 Task: In the  document quality.html Select the first Column and change text color to  'Brown' Apply the command  'Undo' Apply the command  Redo
Action: Mouse moved to (294, 431)
Screenshot: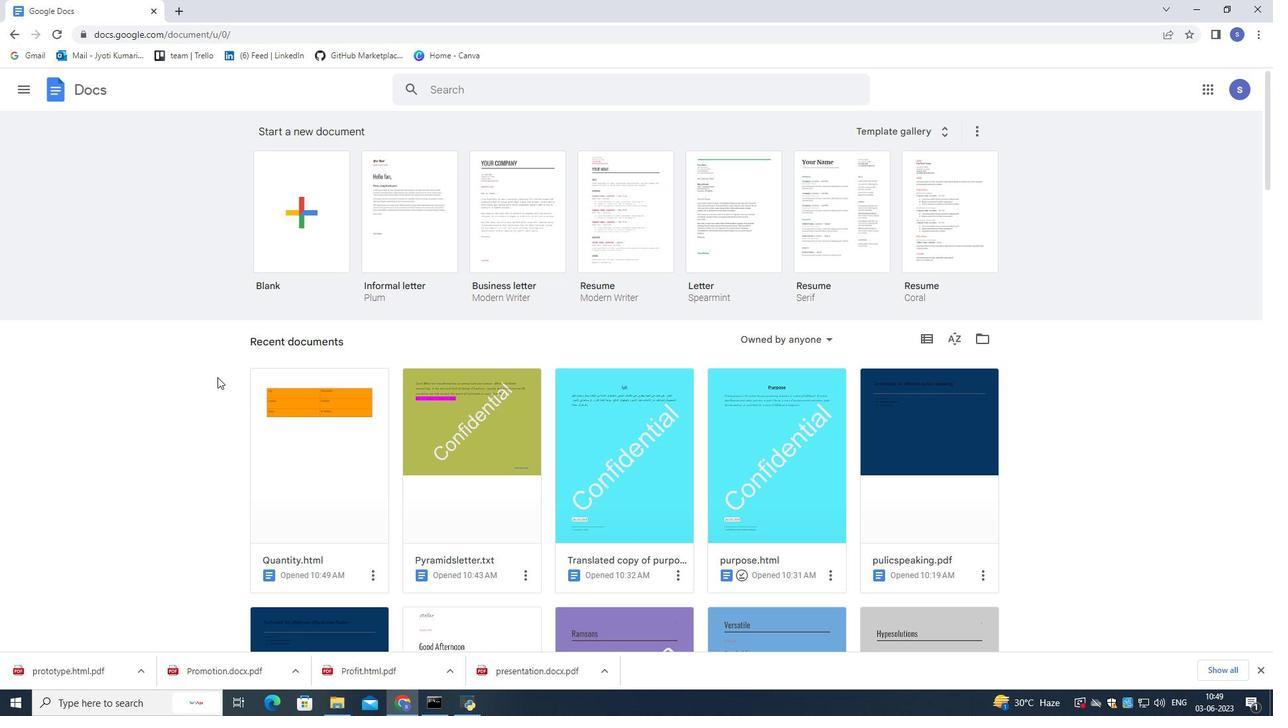 
Action: Mouse pressed left at (294, 431)
Screenshot: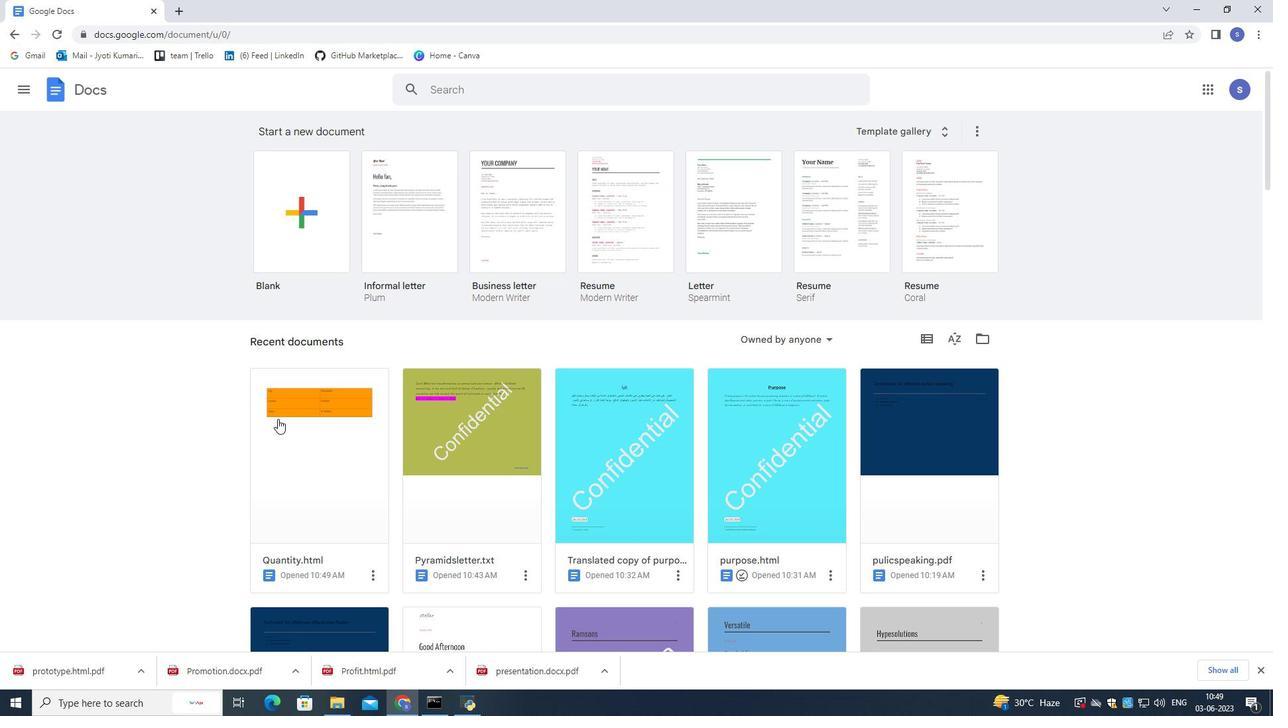 
Action: Mouse moved to (295, 431)
Screenshot: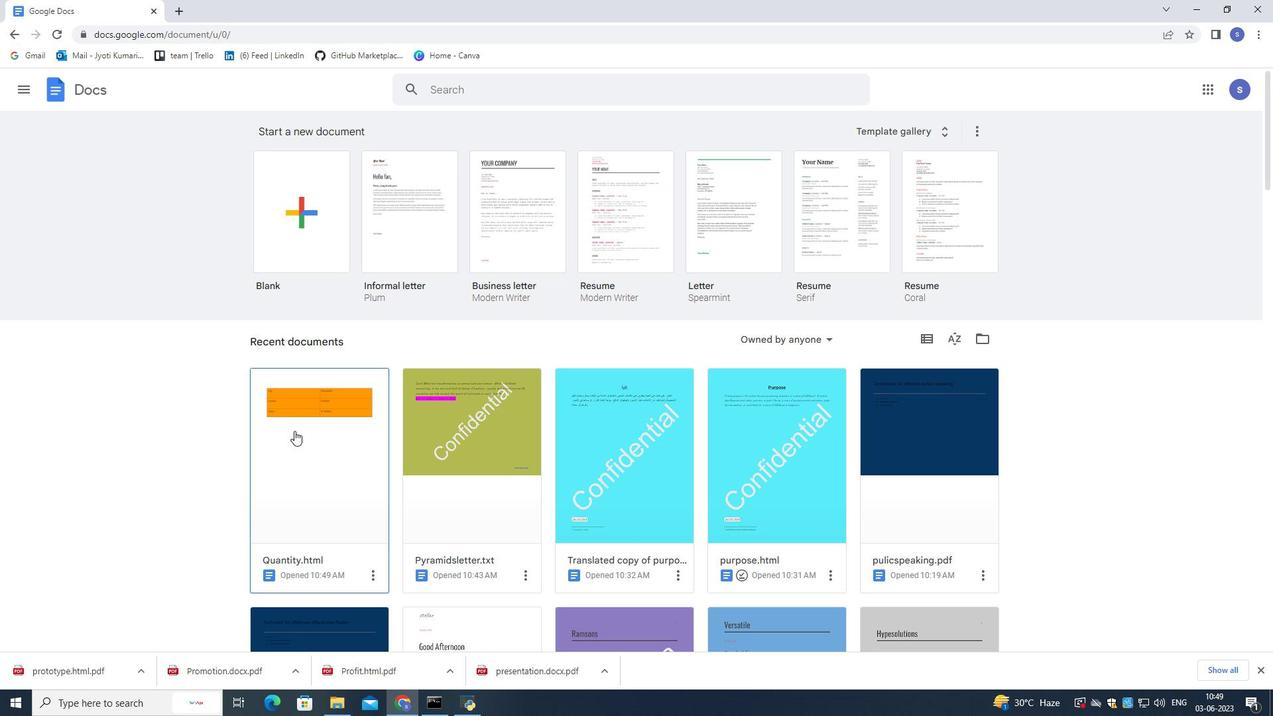 
Action: Mouse pressed left at (295, 431)
Screenshot: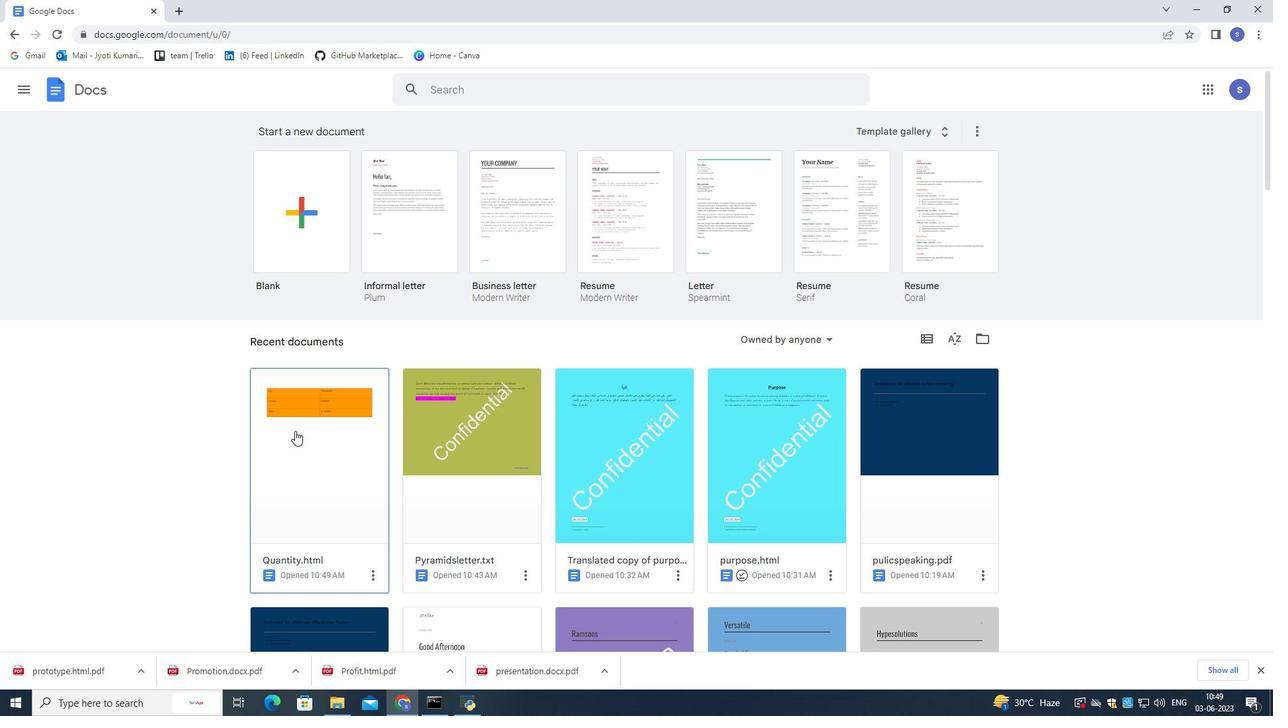 
Action: Mouse moved to (571, 329)
Screenshot: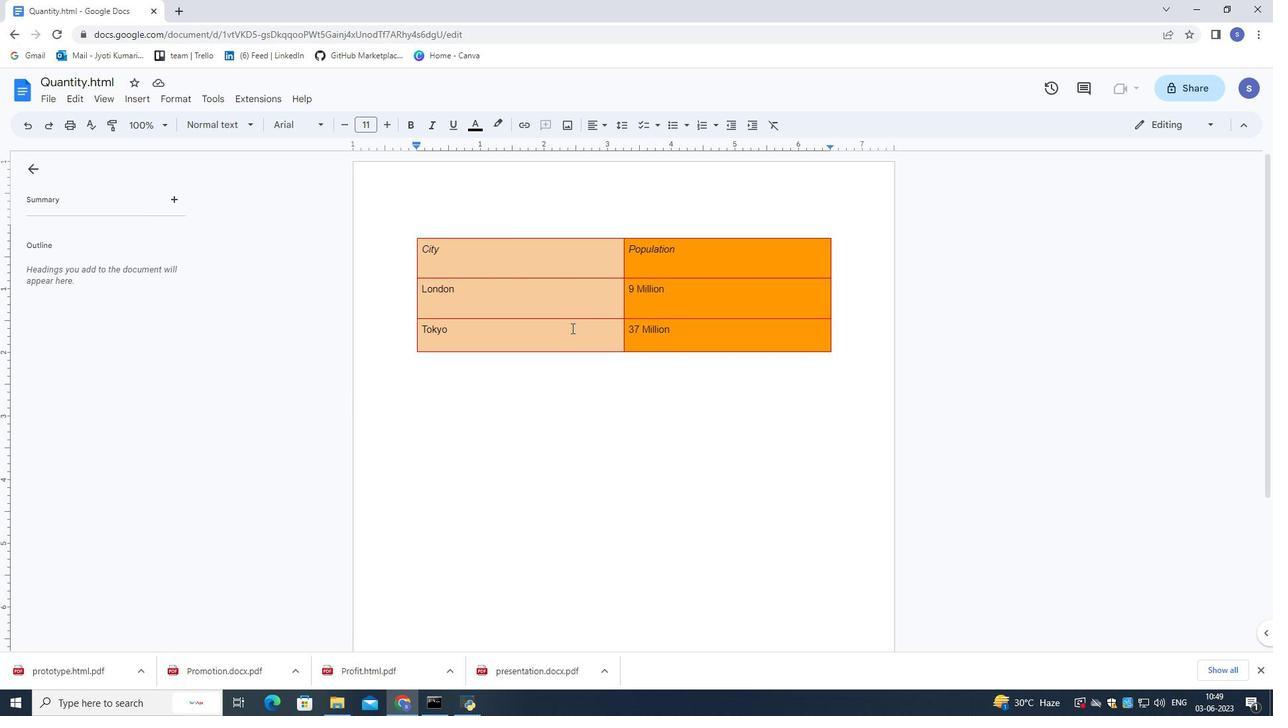 
Action: Mouse pressed left at (571, 329)
Screenshot: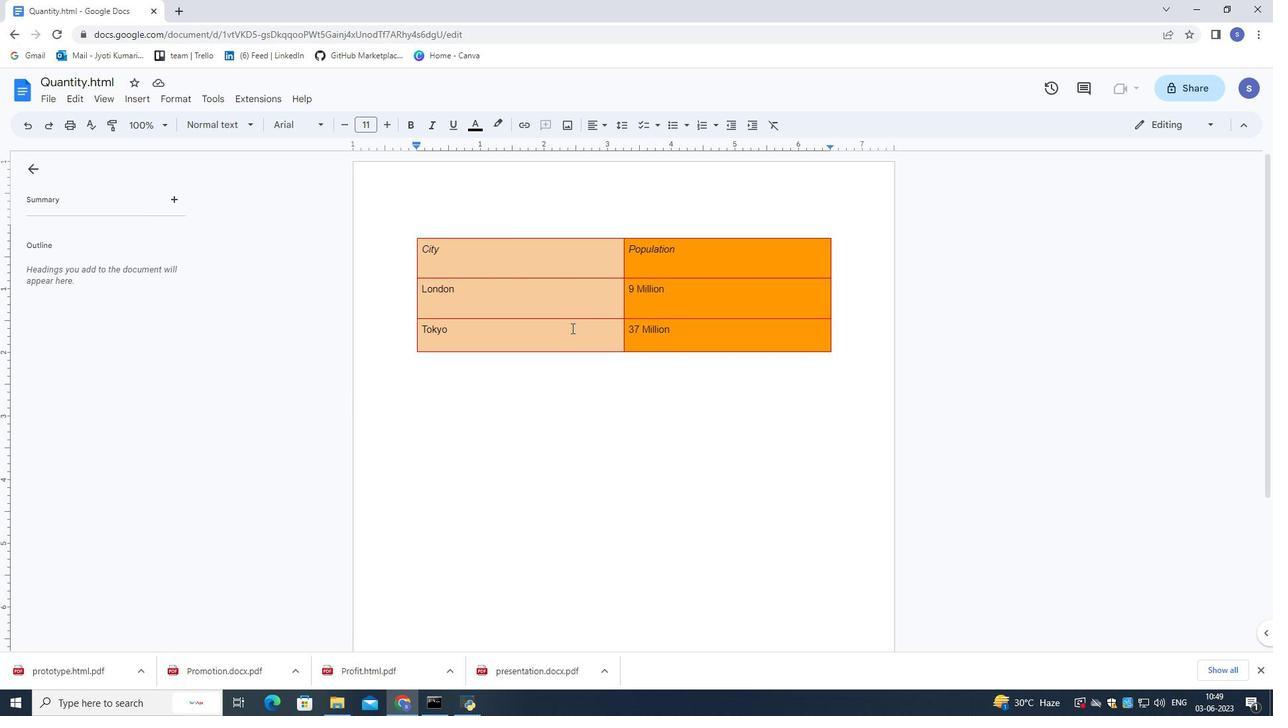 
Action: Mouse moved to (552, 331)
Screenshot: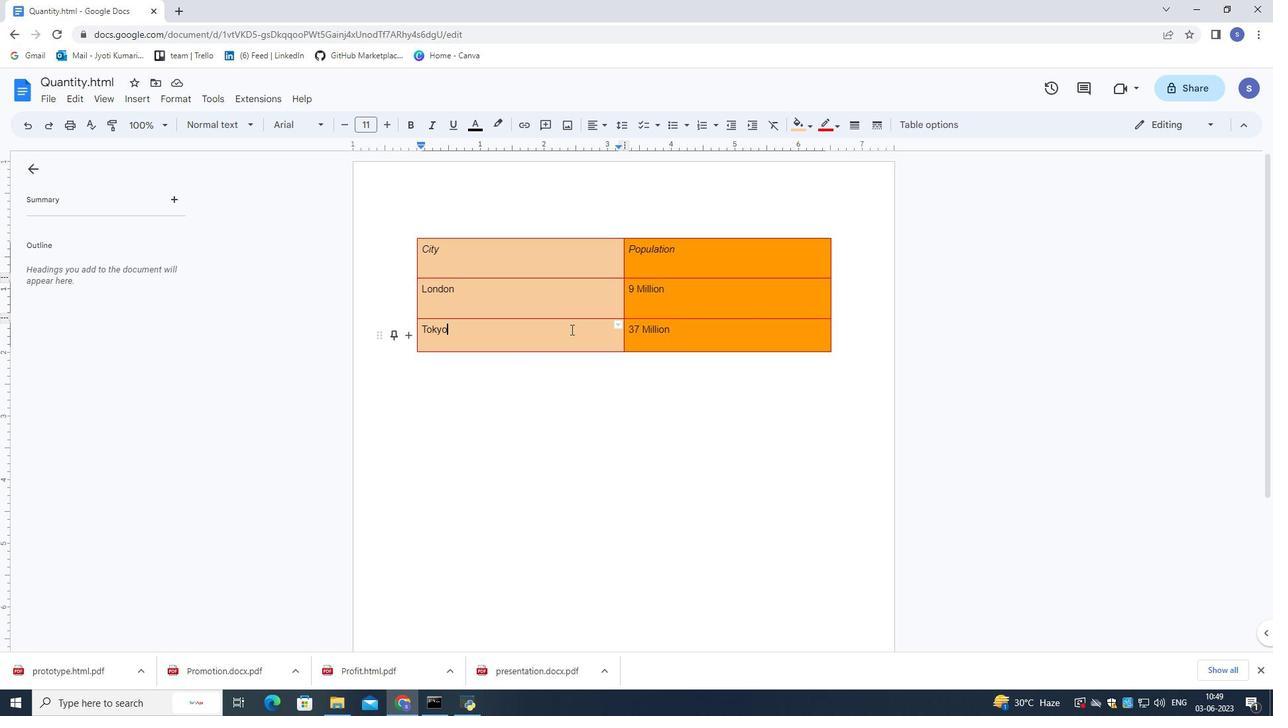 
Action: Mouse pressed left at (552, 331)
Screenshot: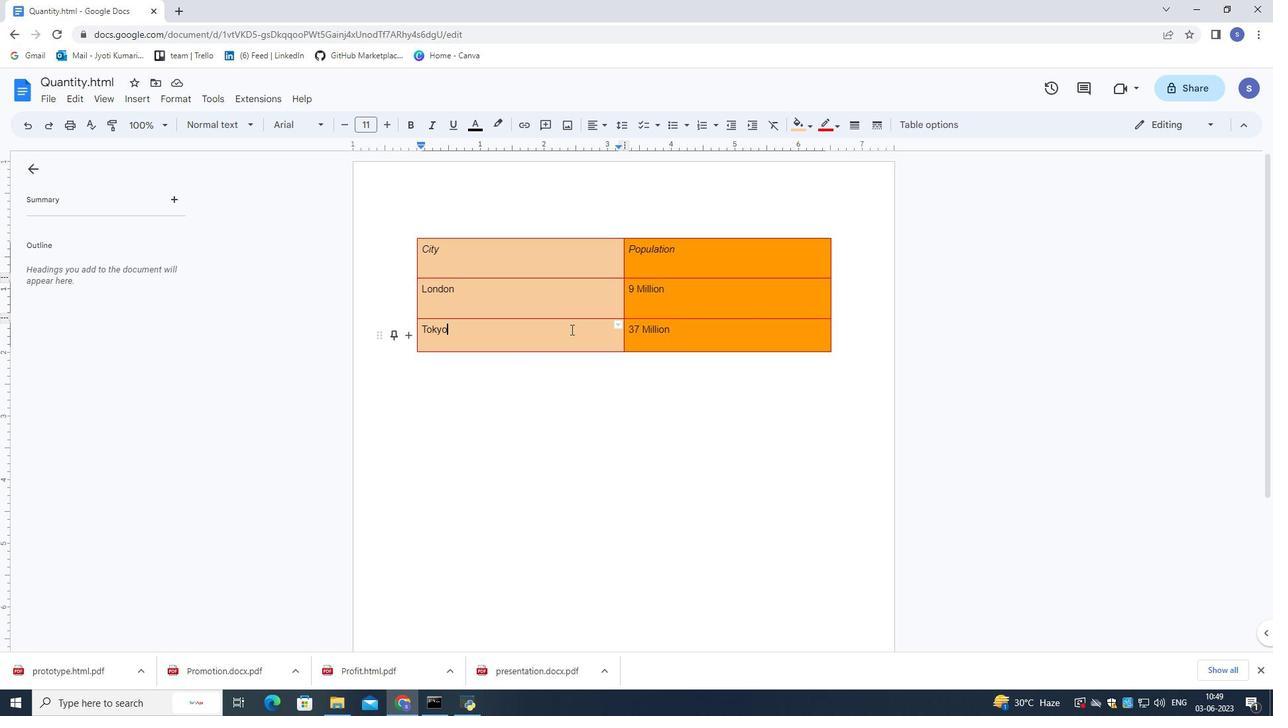 
Action: Mouse moved to (473, 131)
Screenshot: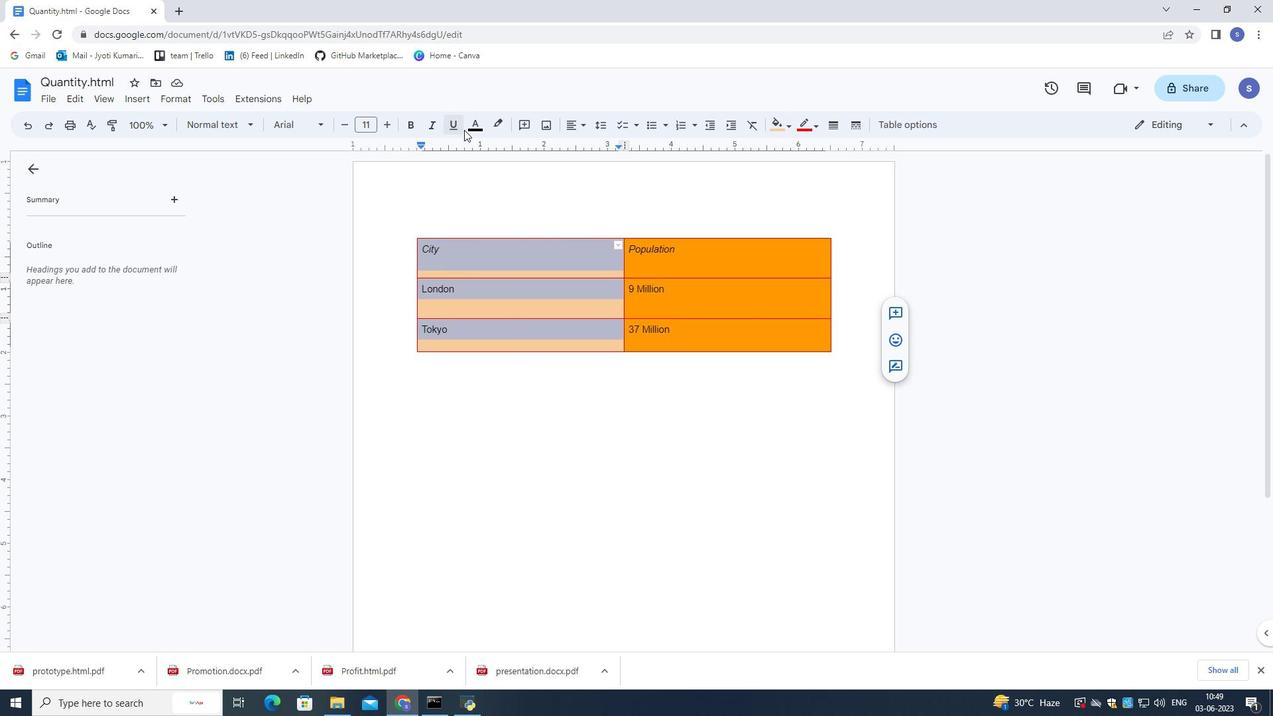 
Action: Mouse pressed left at (473, 131)
Screenshot: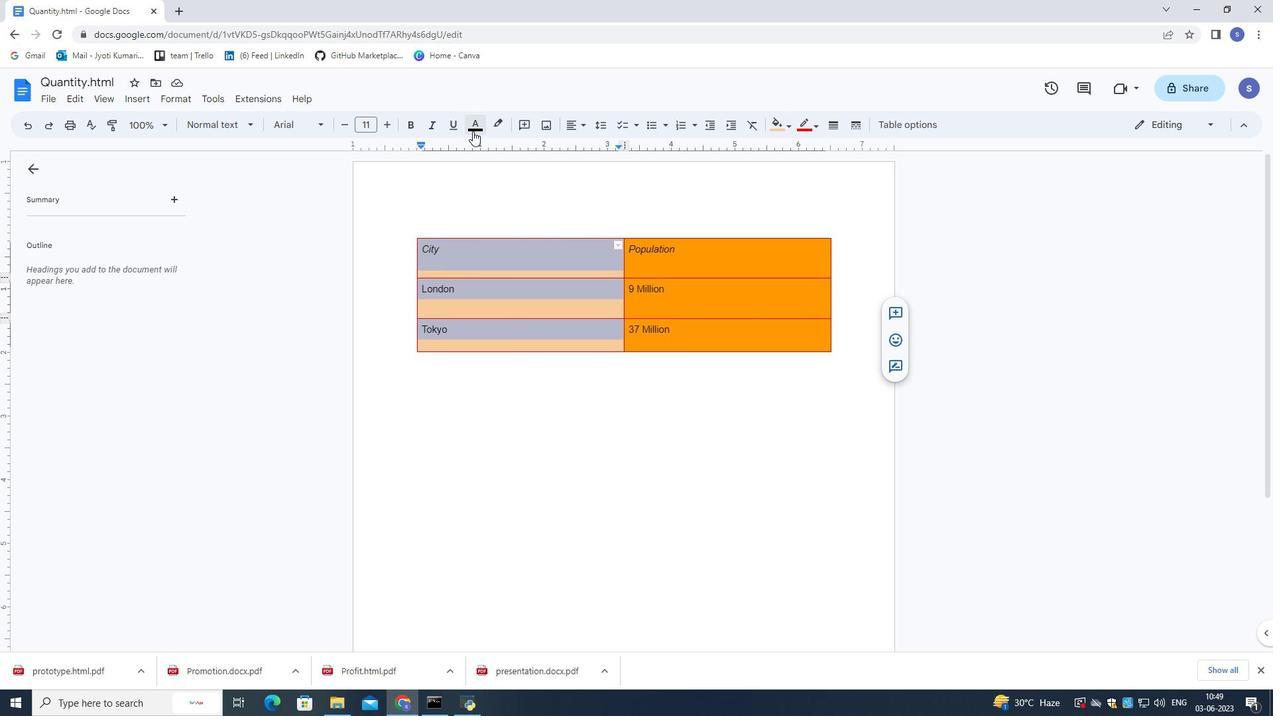
Action: Mouse moved to (508, 265)
Screenshot: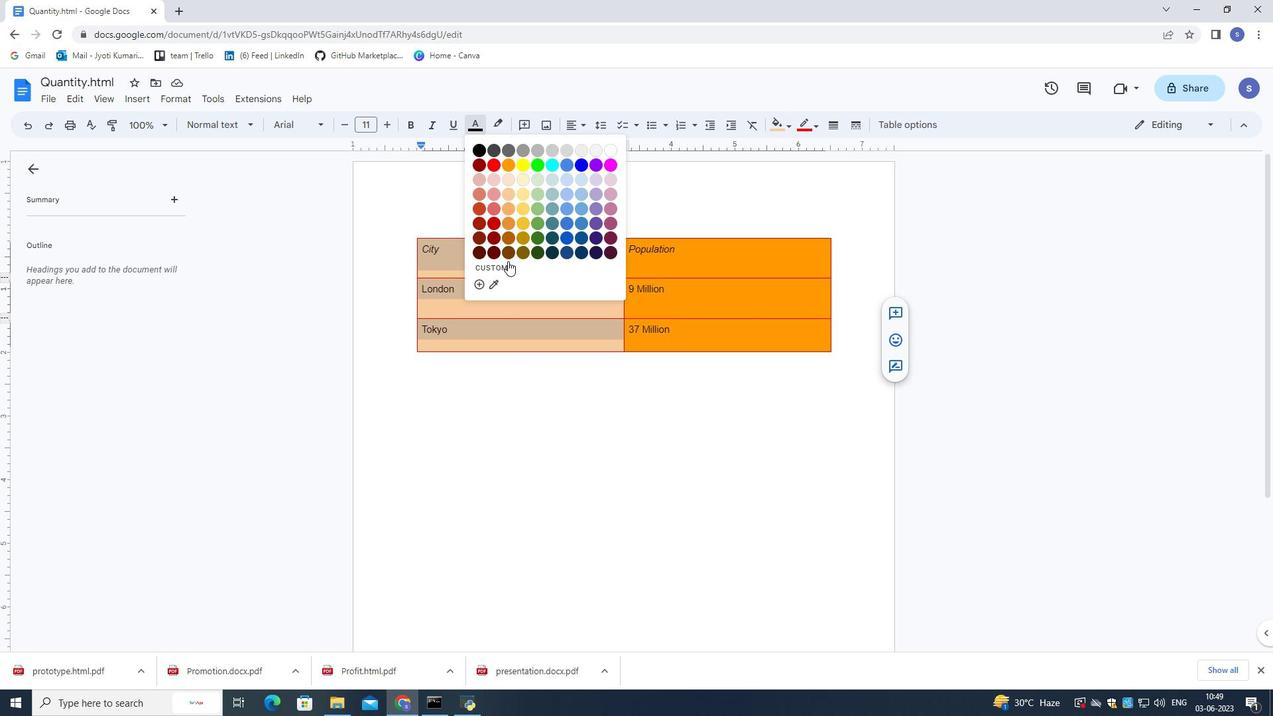 
Action: Mouse pressed left at (508, 265)
Screenshot: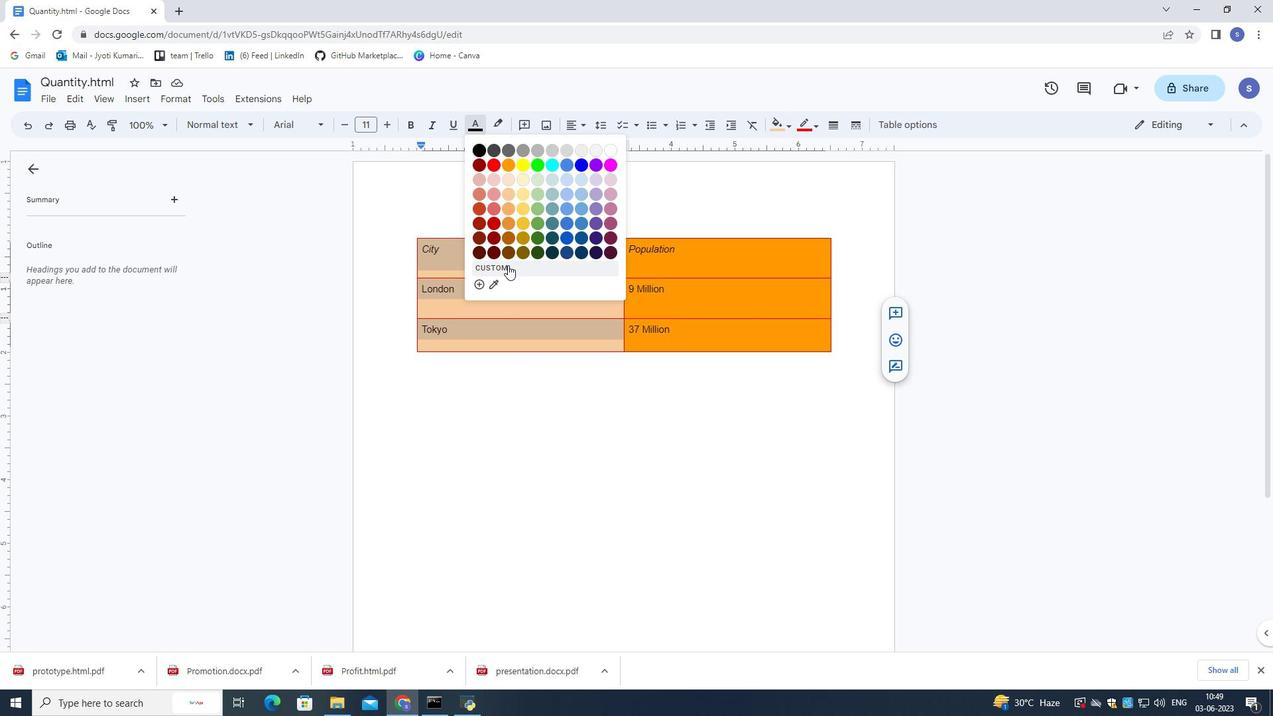 
Action: Mouse moved to (647, 372)
Screenshot: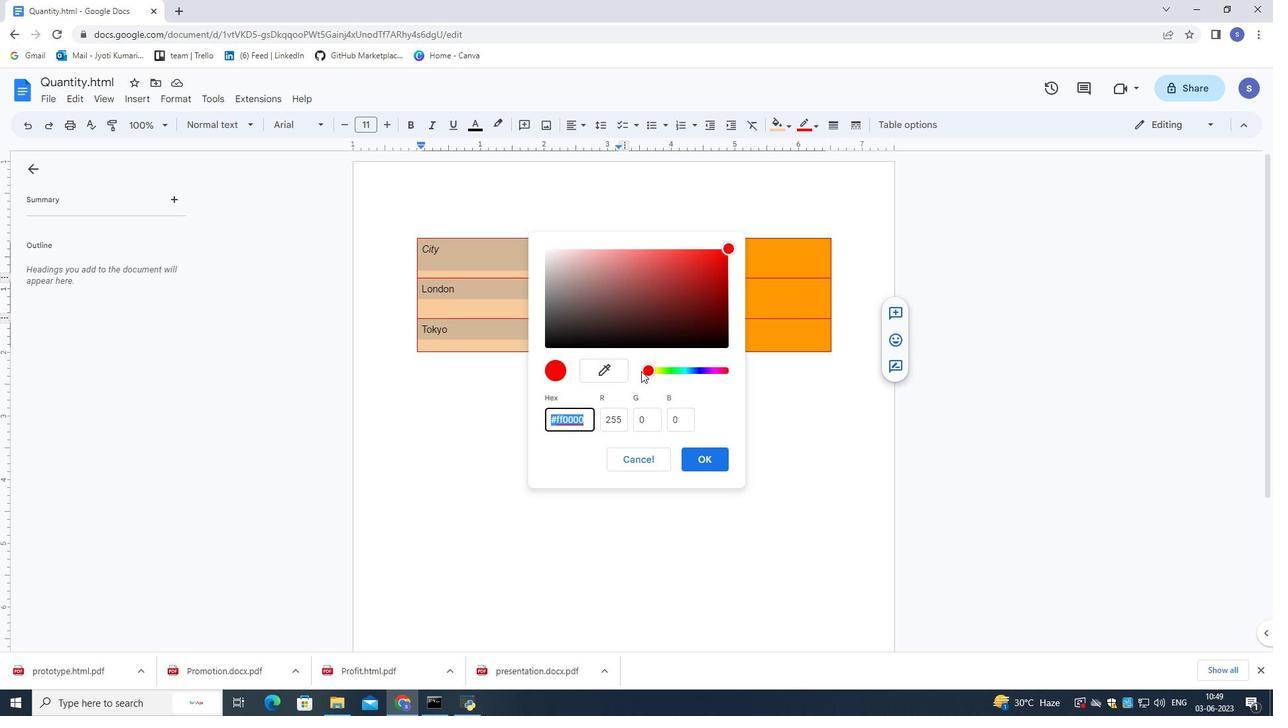 
Action: Mouse pressed left at (647, 372)
Screenshot: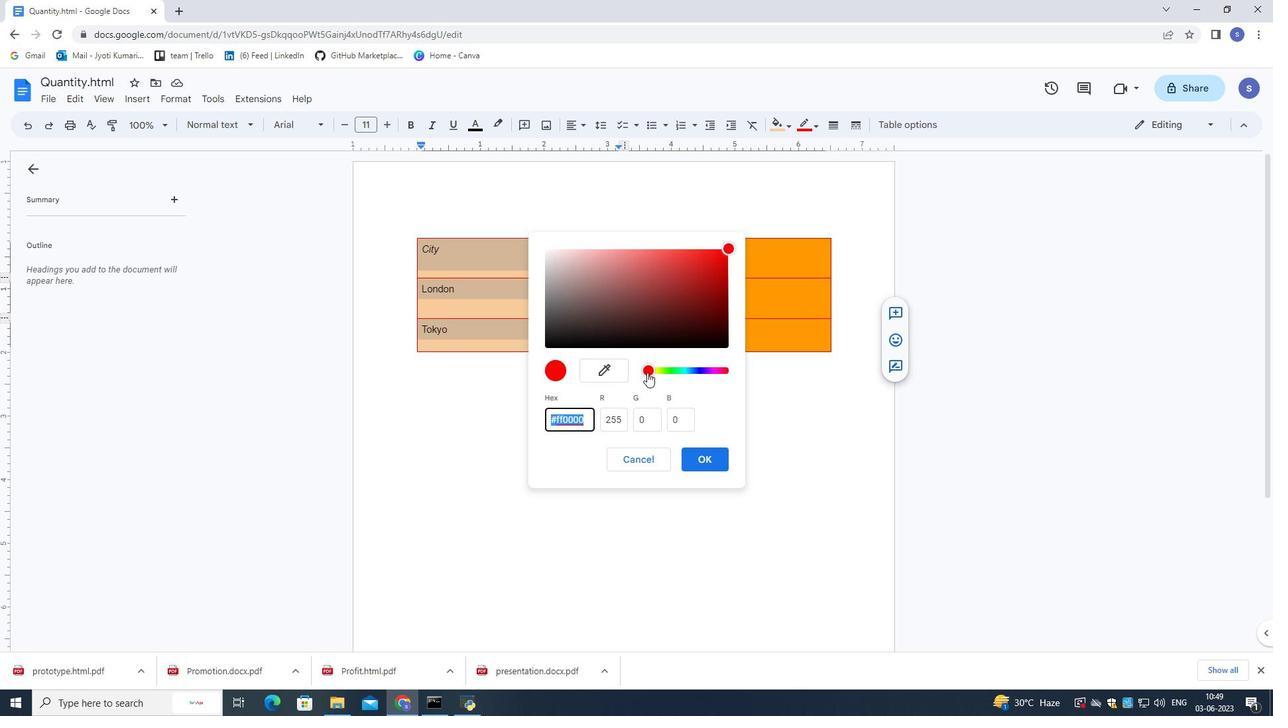 
Action: Mouse moved to (706, 268)
Screenshot: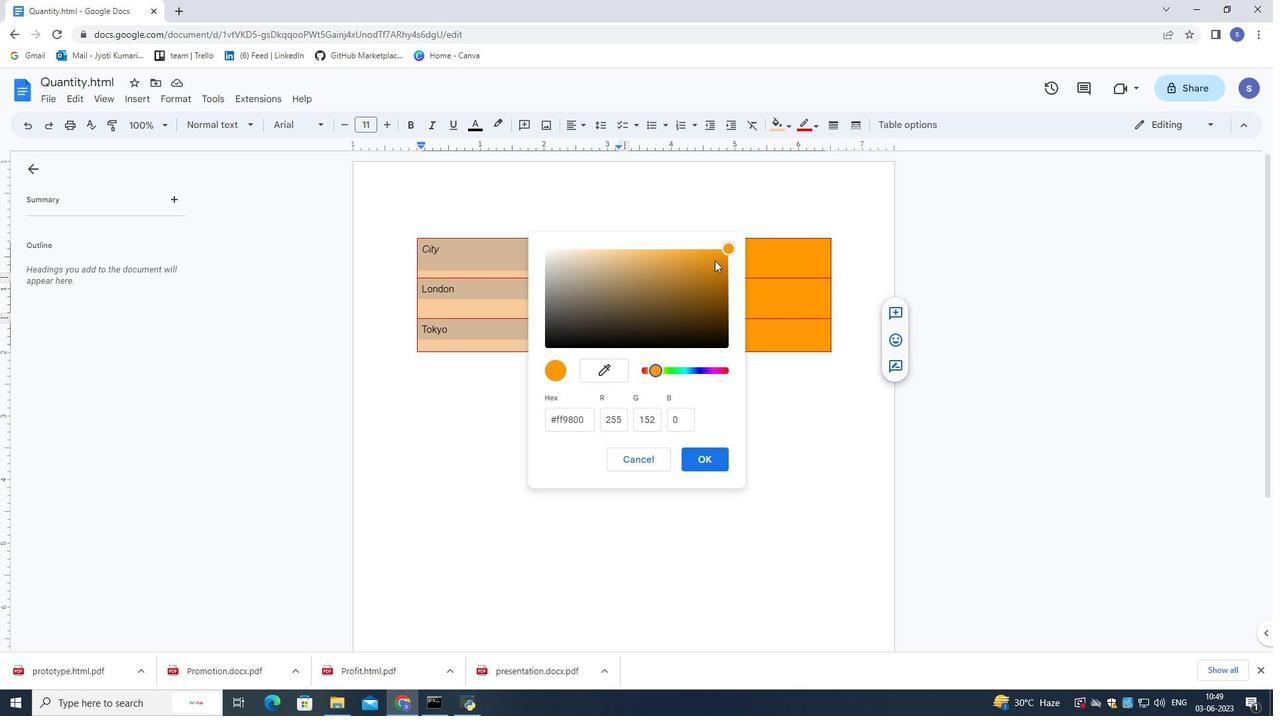 
Action: Mouse pressed left at (706, 268)
Screenshot: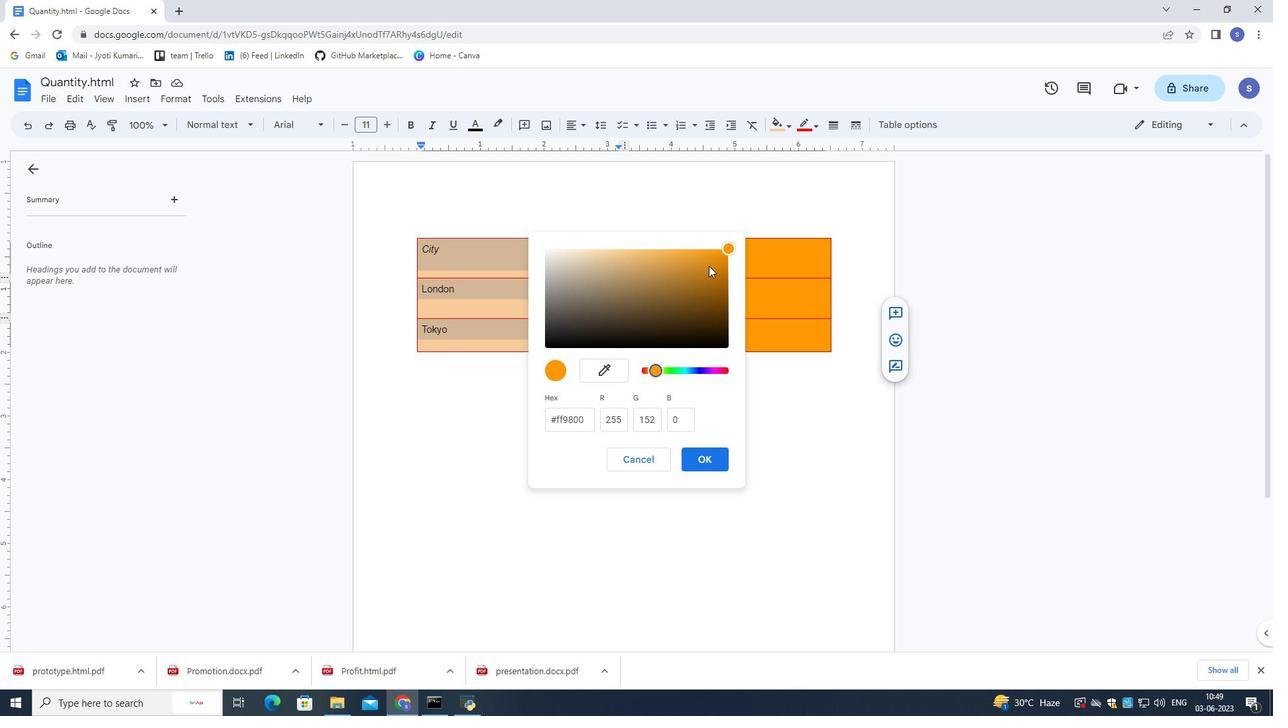 
Action: Mouse moved to (713, 455)
Screenshot: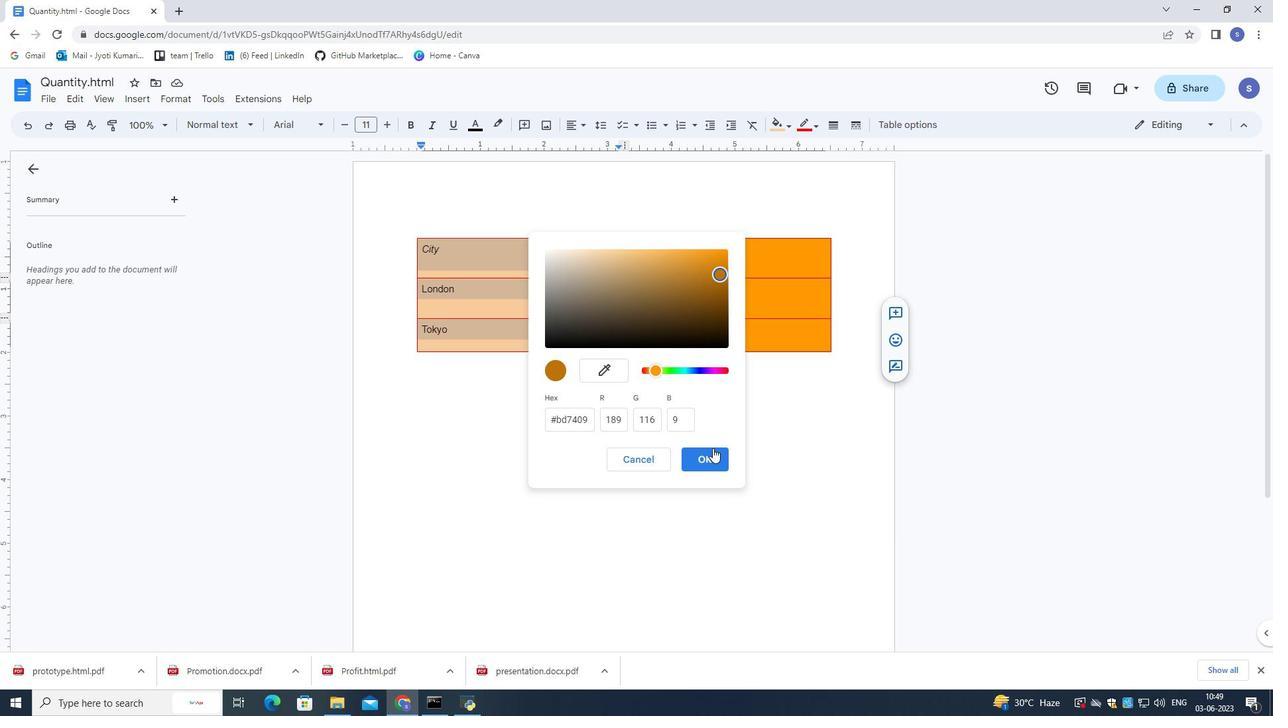 
Action: Mouse pressed left at (713, 455)
Screenshot: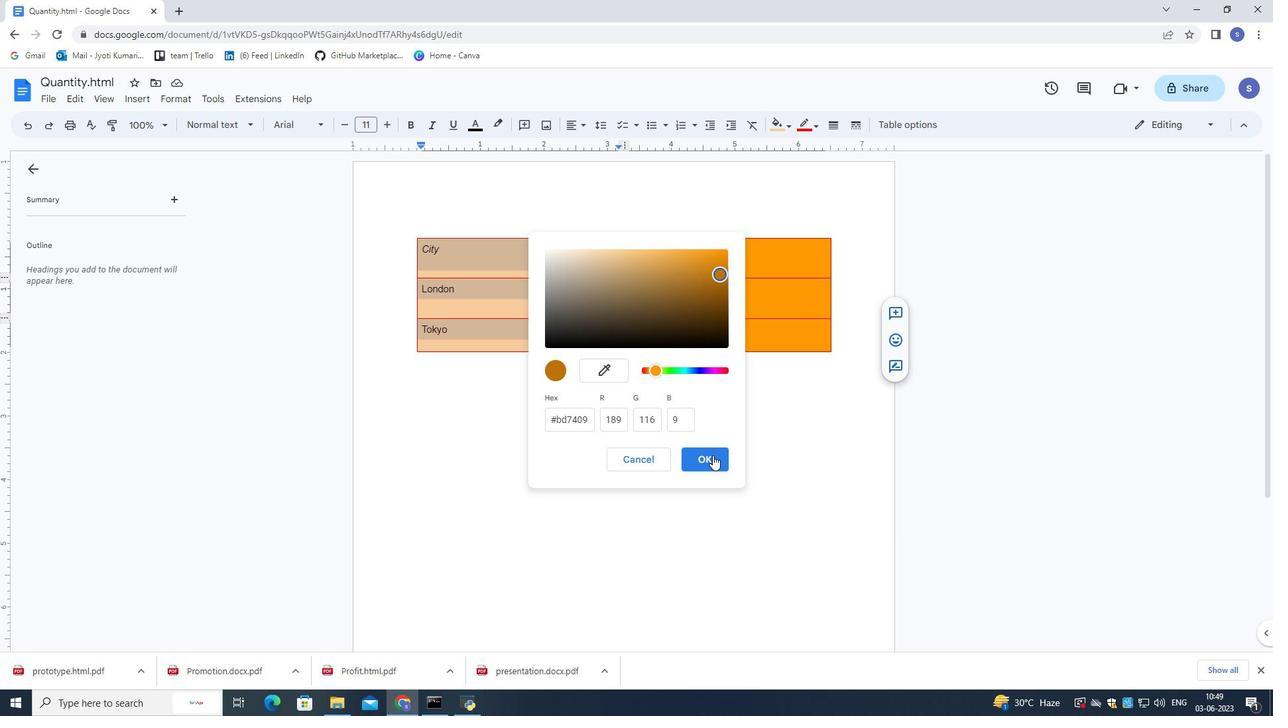 
Action: Mouse moved to (476, 222)
Screenshot: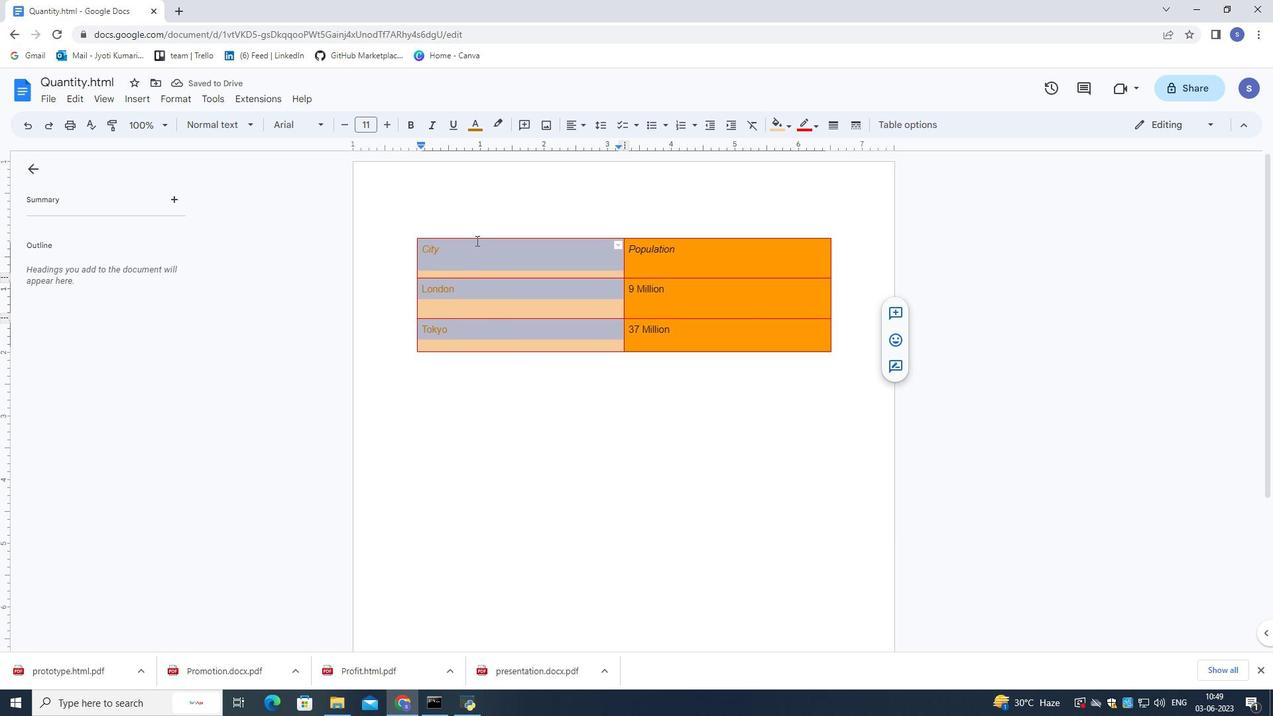 
Action: Mouse pressed left at (476, 222)
Screenshot: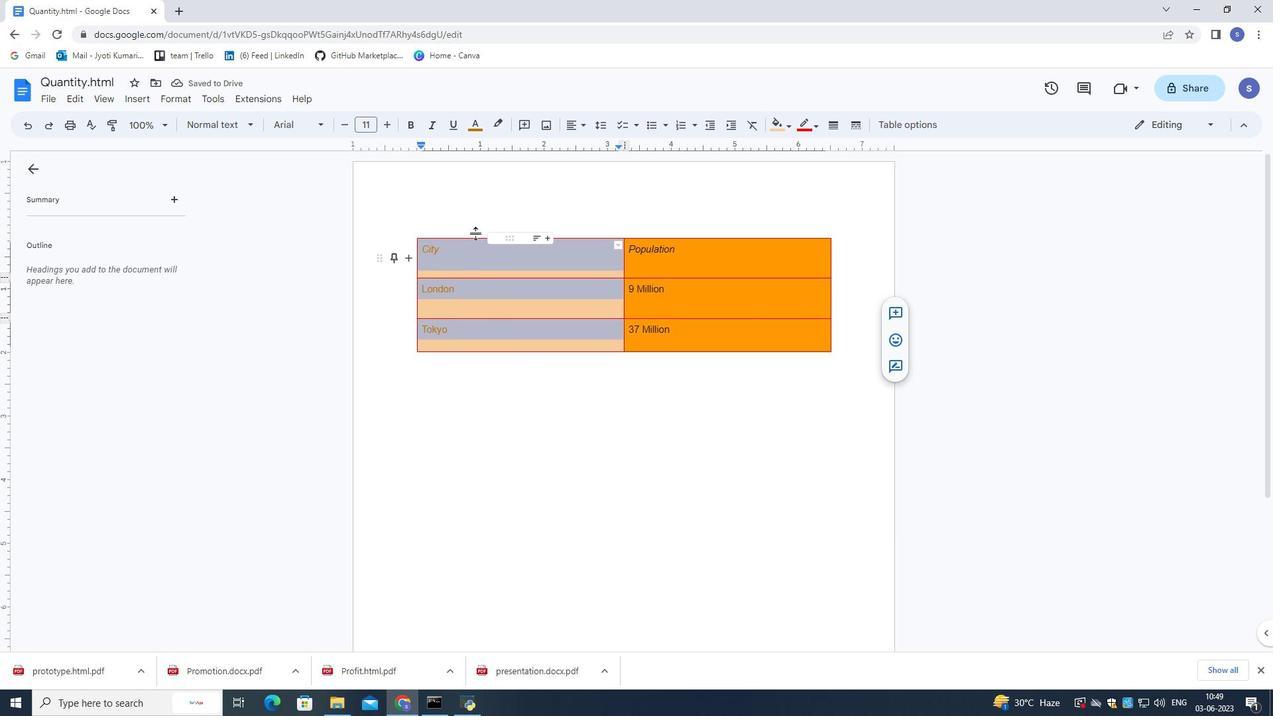 
Action: Mouse moved to (72, 96)
Screenshot: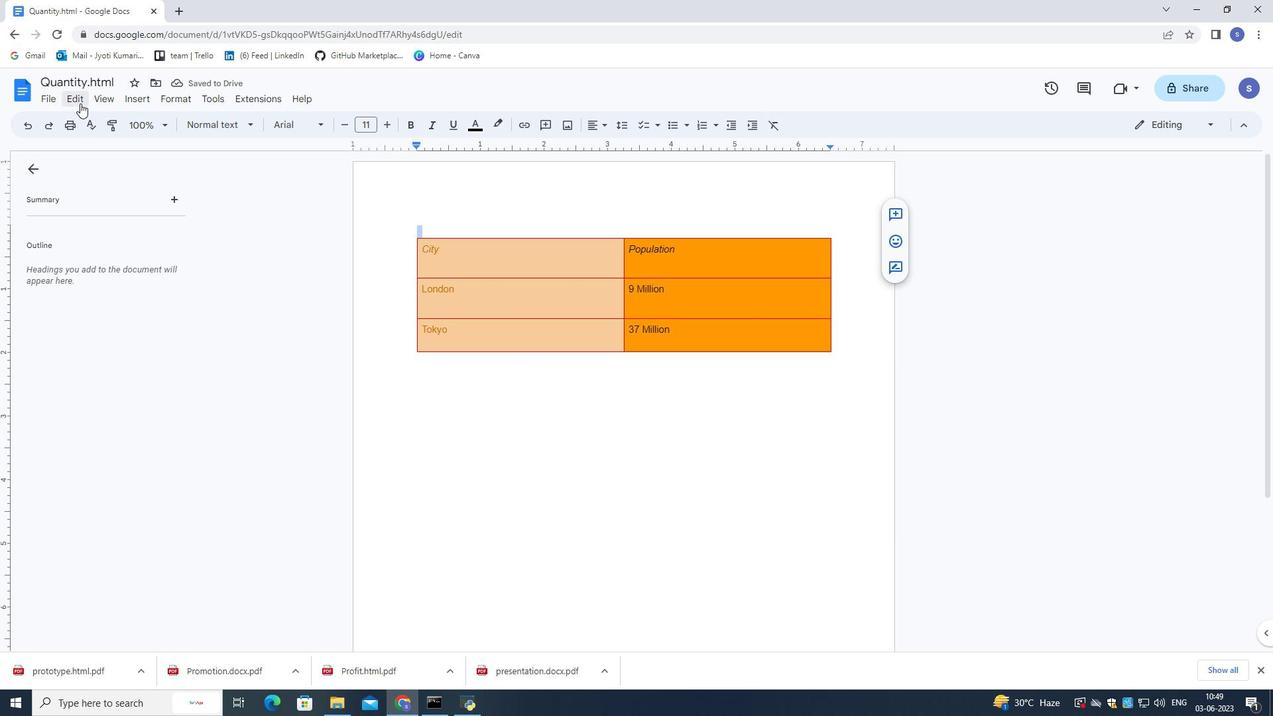 
Action: Mouse pressed left at (72, 96)
Screenshot: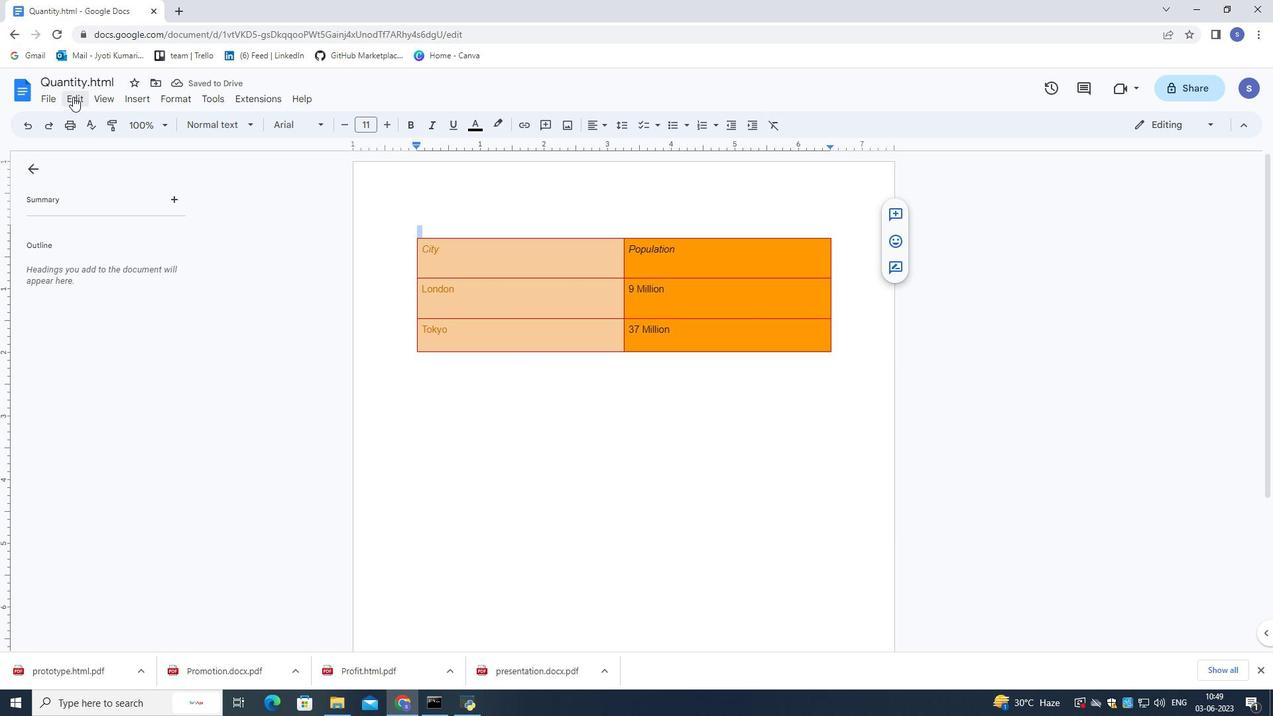 
Action: Mouse moved to (82, 124)
Screenshot: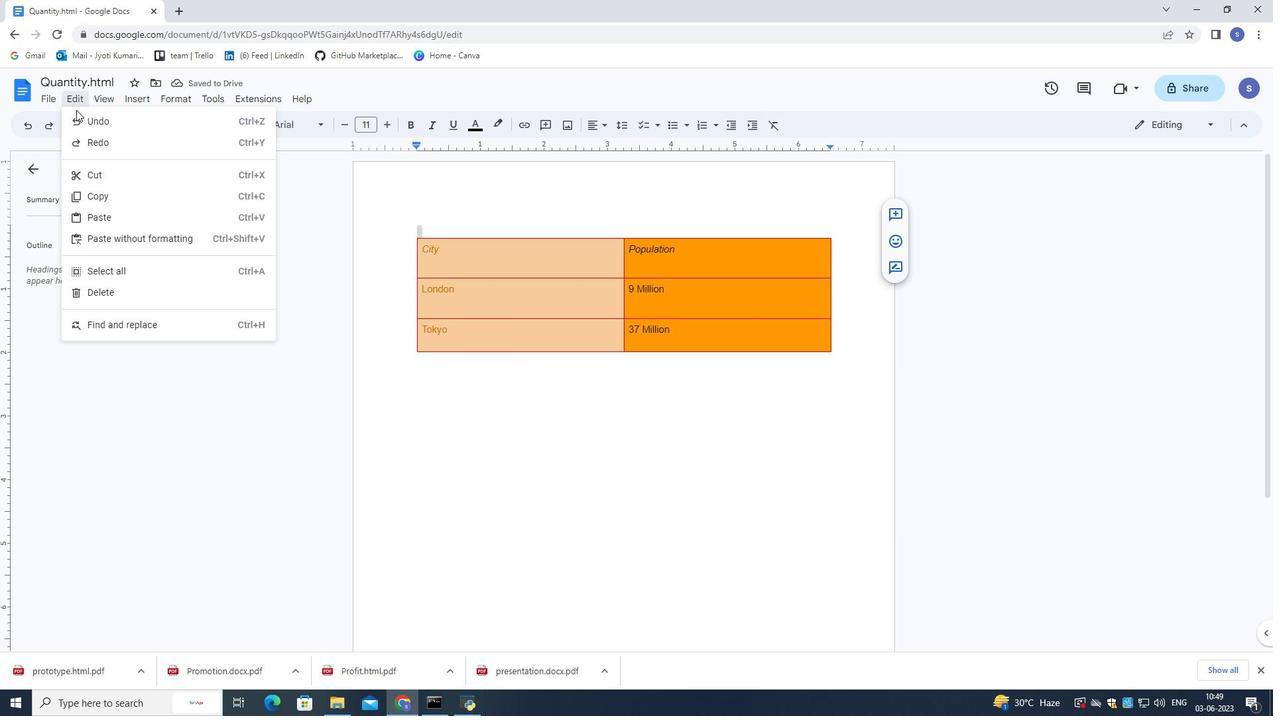 
Action: Mouse pressed left at (82, 124)
Screenshot: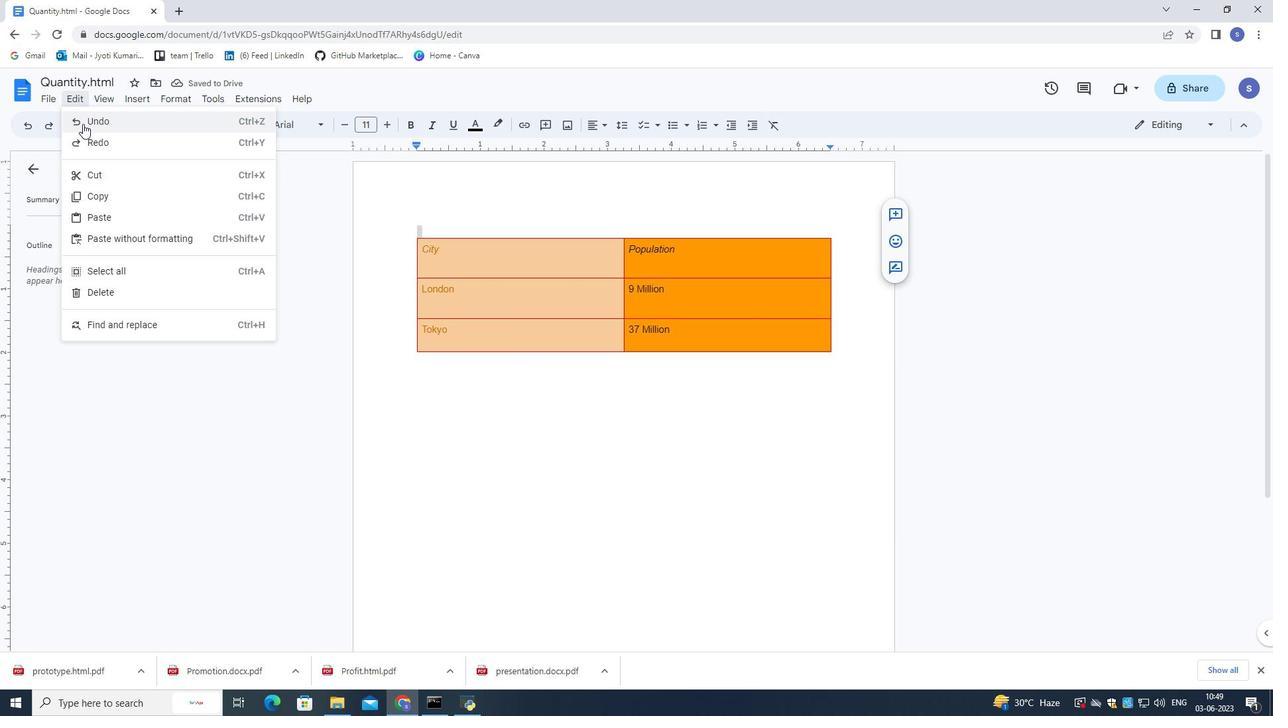 
Action: Mouse moved to (383, 191)
Screenshot: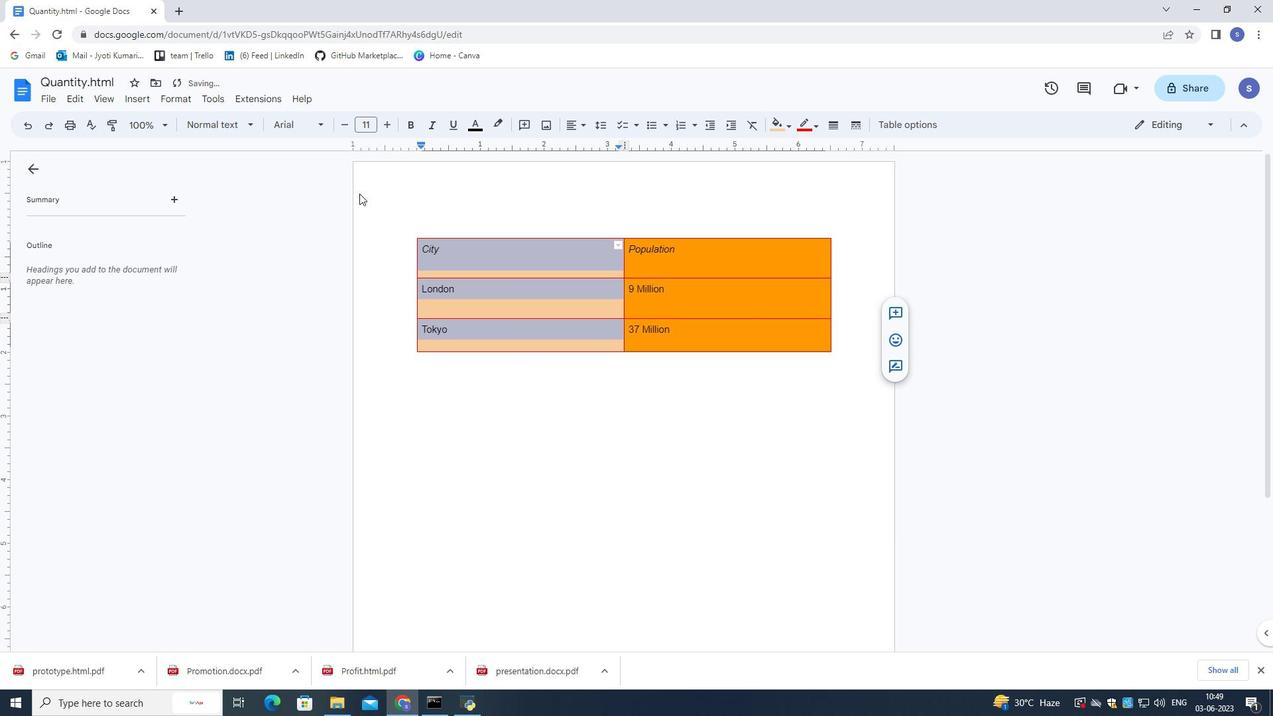 
Action: Mouse pressed left at (383, 191)
Screenshot: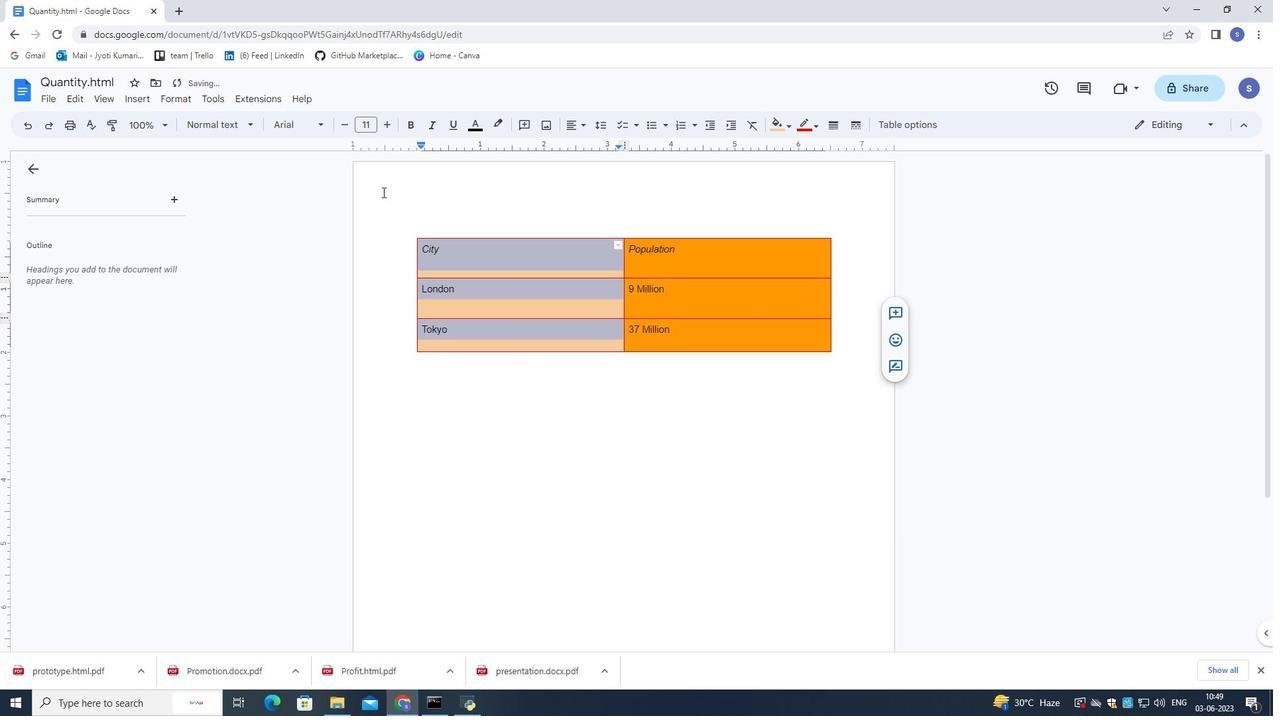 
Action: Mouse moved to (81, 98)
Screenshot: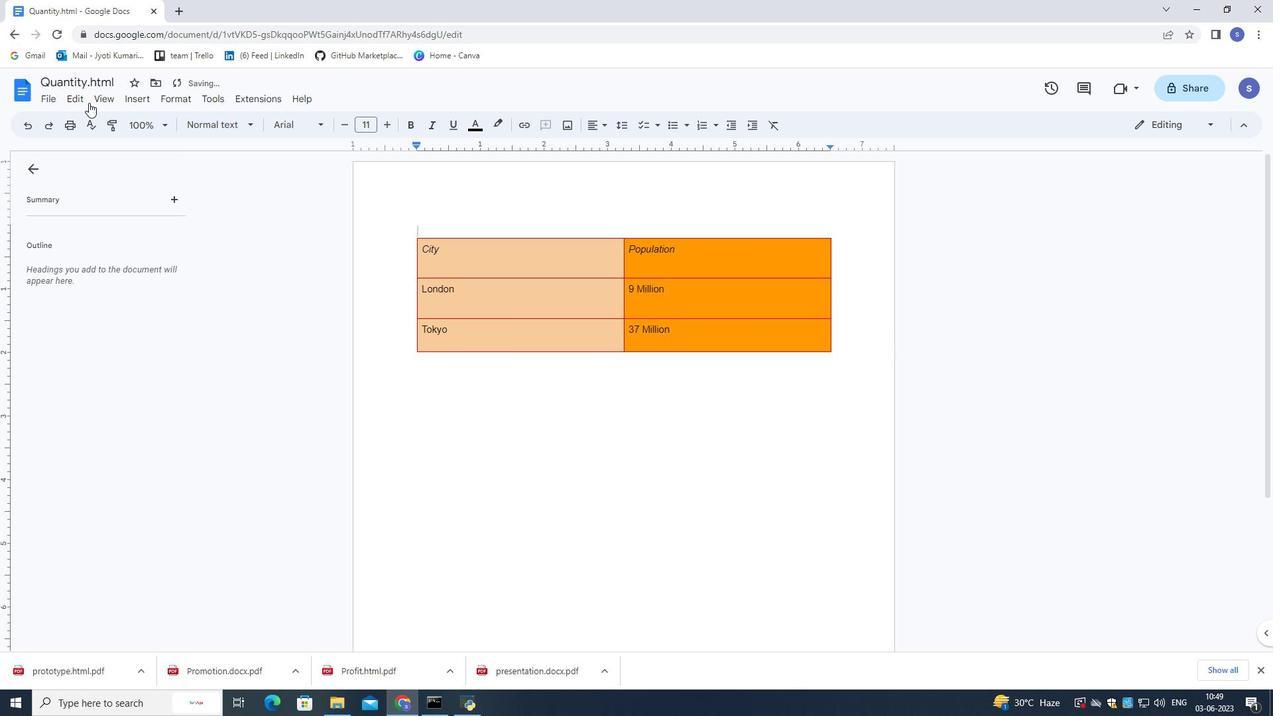 
Action: Mouse pressed left at (81, 98)
Screenshot: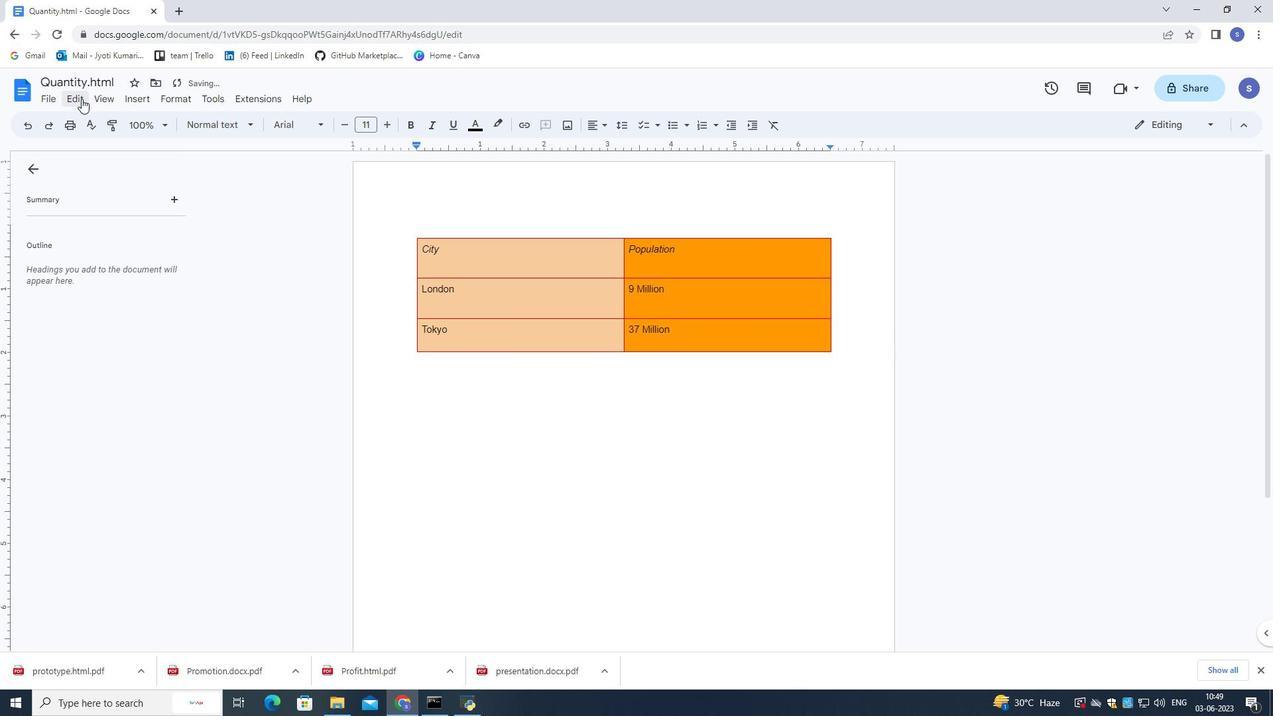 
Action: Mouse moved to (79, 140)
Screenshot: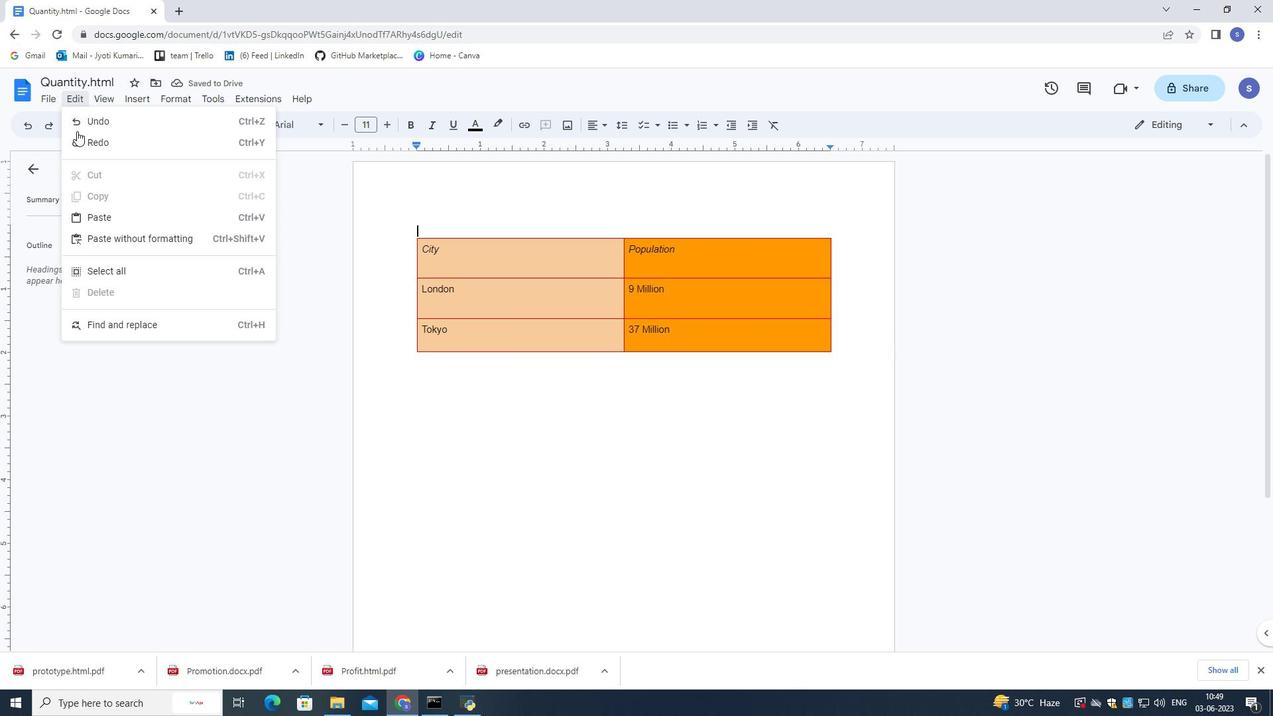 
Action: Mouse pressed left at (79, 140)
Screenshot: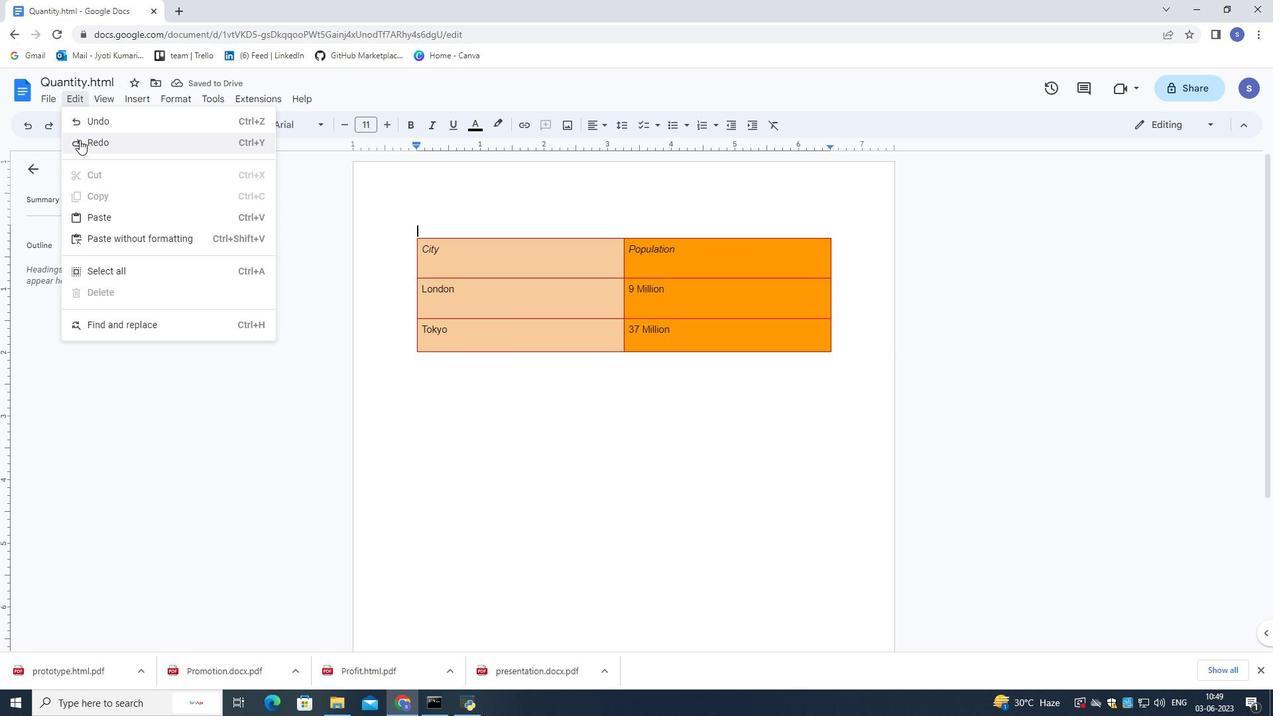 
Action: Mouse moved to (373, 391)
Screenshot: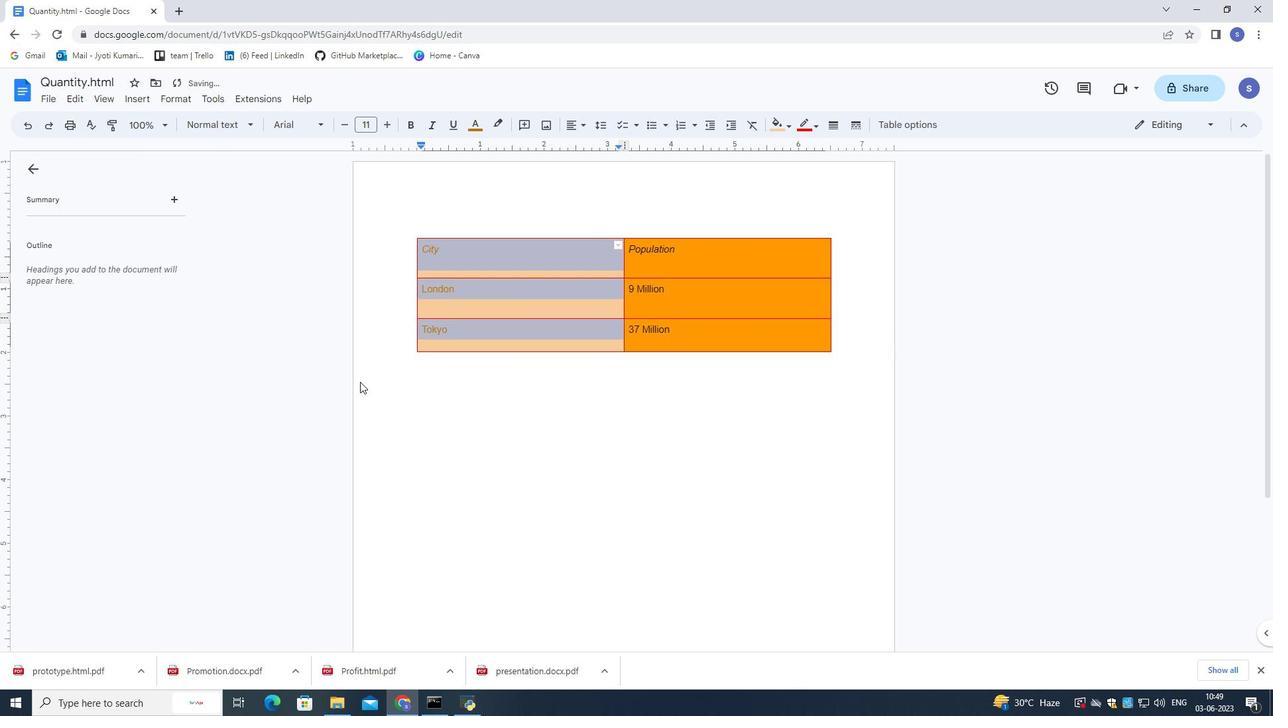 
Action: Mouse pressed left at (373, 391)
Screenshot: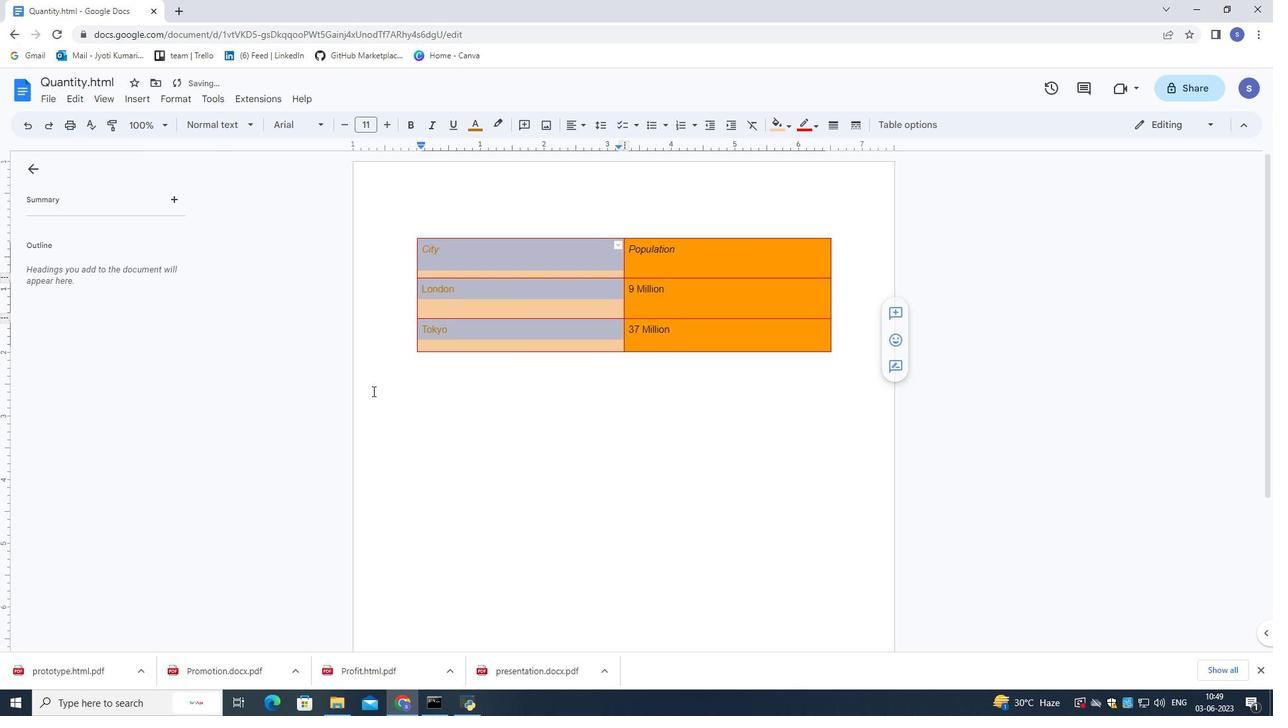 
